 Task: Add Neptune Foods 16/20 Farm Frozen Cooked Shrimp to the cart.
Action: Mouse pressed left at (18, 104)
Screenshot: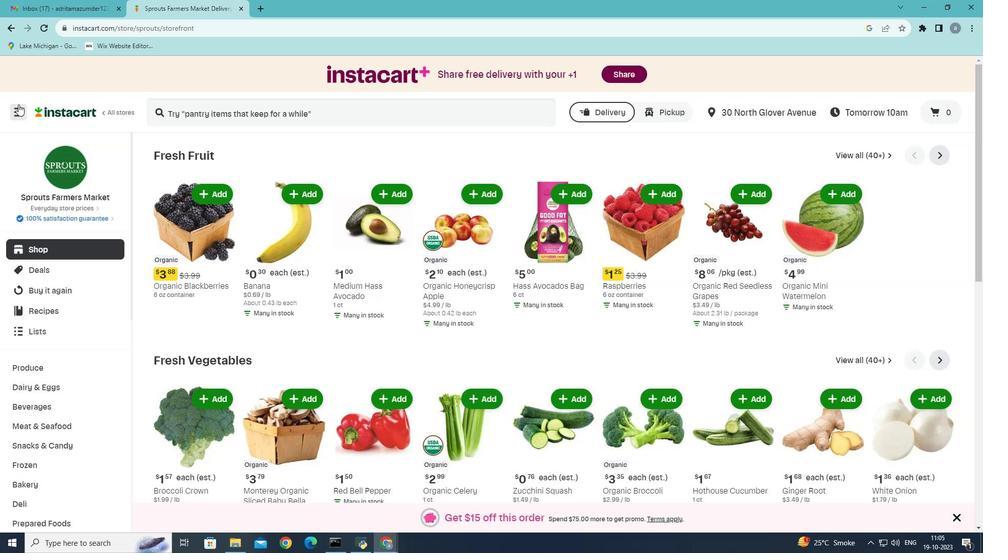 
Action: Mouse moved to (56, 301)
Screenshot: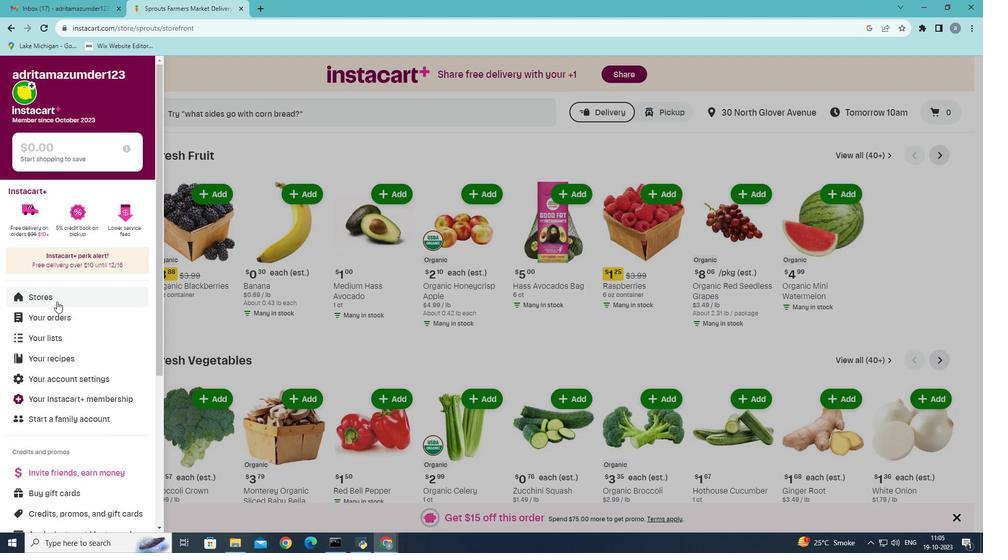 
Action: Mouse pressed left at (56, 301)
Screenshot: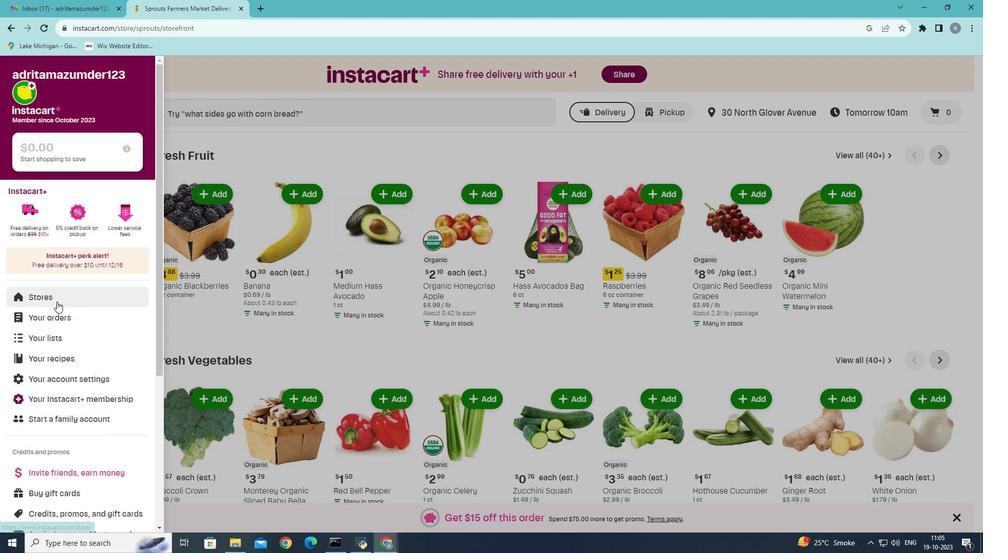
Action: Mouse moved to (246, 110)
Screenshot: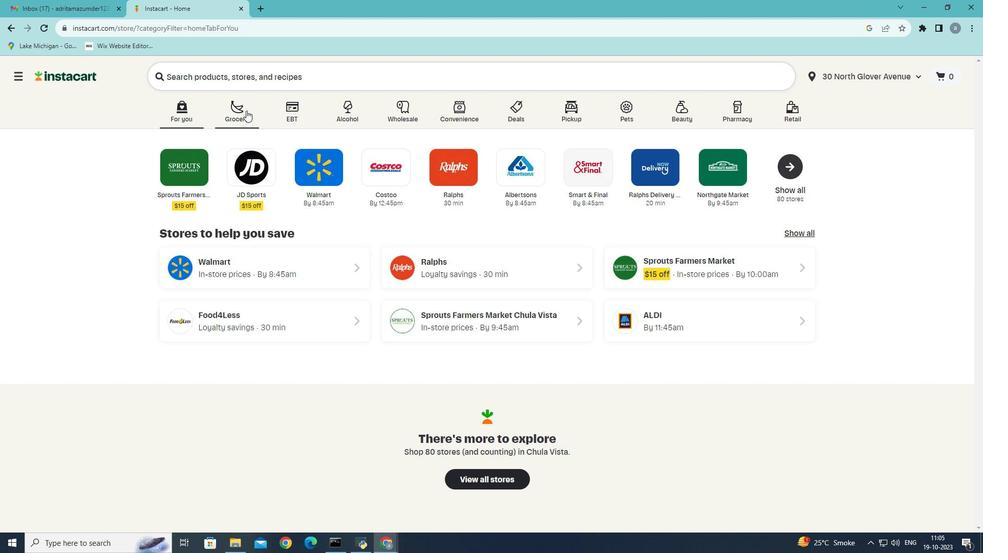 
Action: Mouse pressed left at (246, 110)
Screenshot: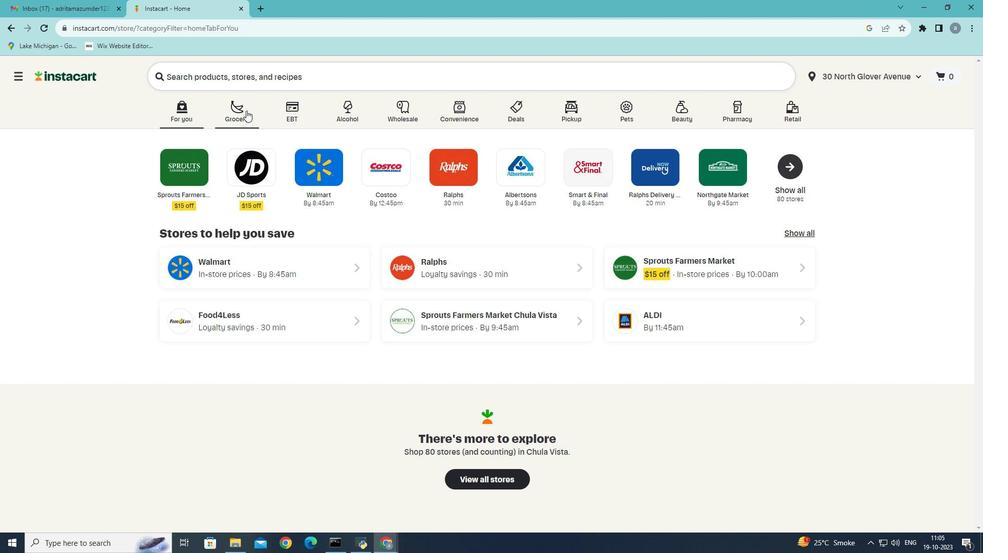 
Action: Mouse moved to (241, 297)
Screenshot: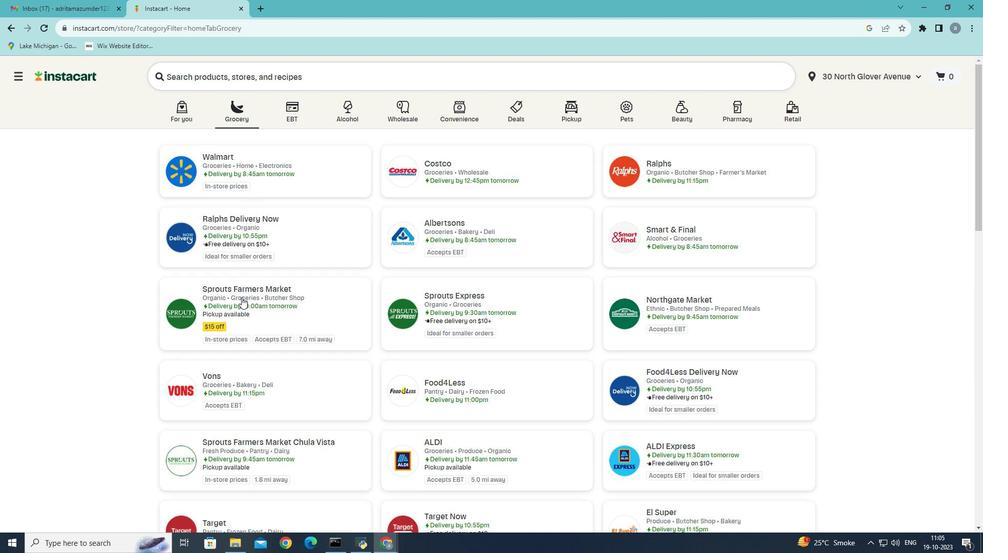 
Action: Mouse pressed left at (241, 297)
Screenshot: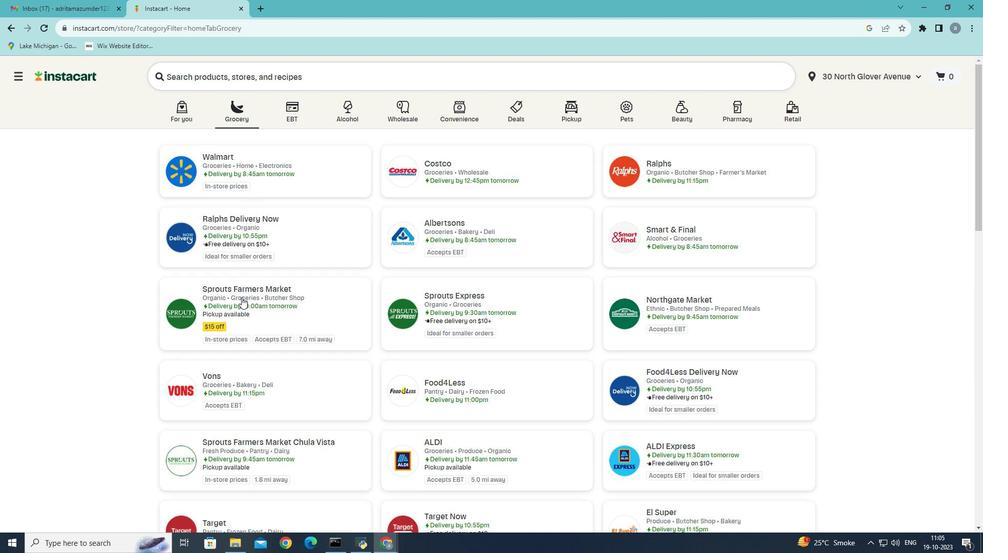 
Action: Mouse moved to (74, 432)
Screenshot: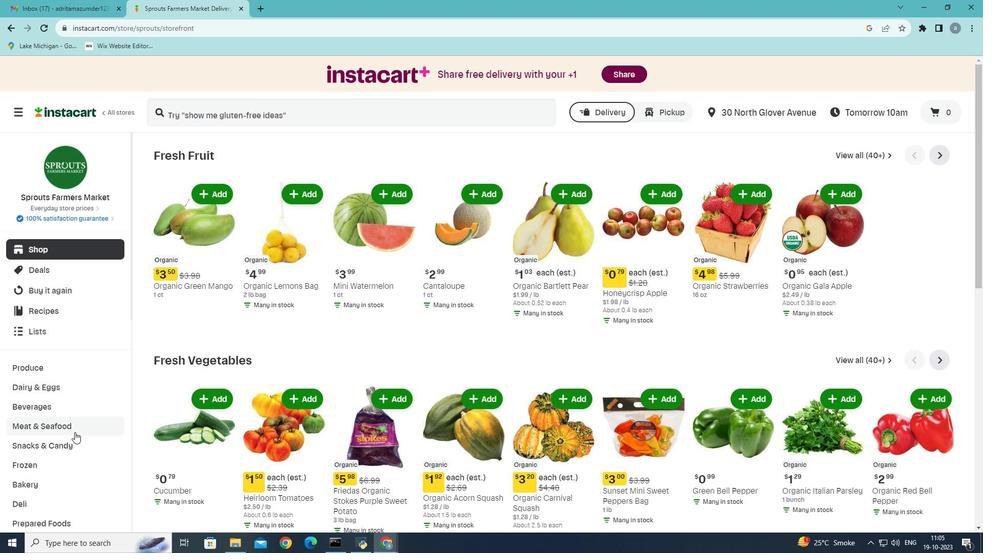 
Action: Mouse pressed left at (74, 432)
Screenshot: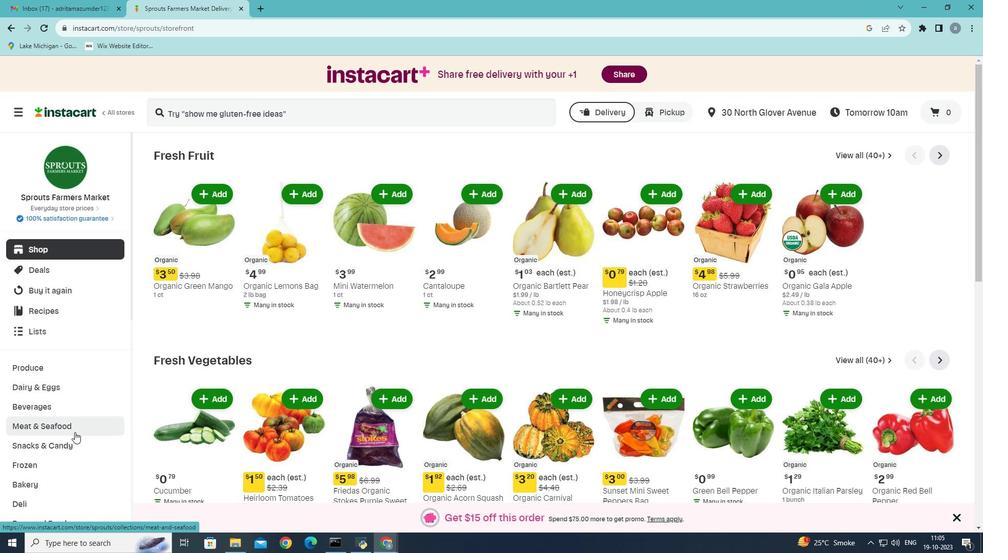 
Action: Mouse moved to (451, 179)
Screenshot: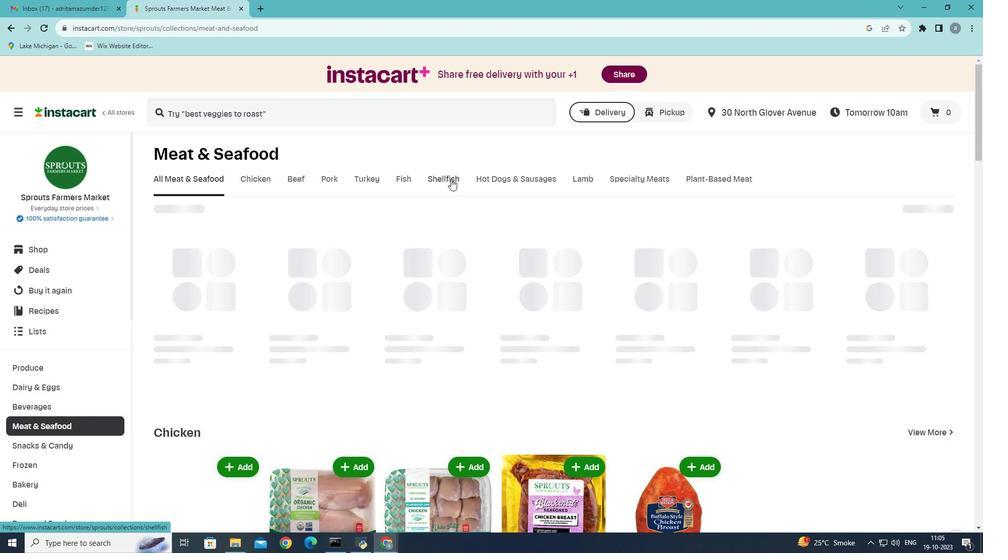 
Action: Mouse pressed left at (451, 179)
Screenshot: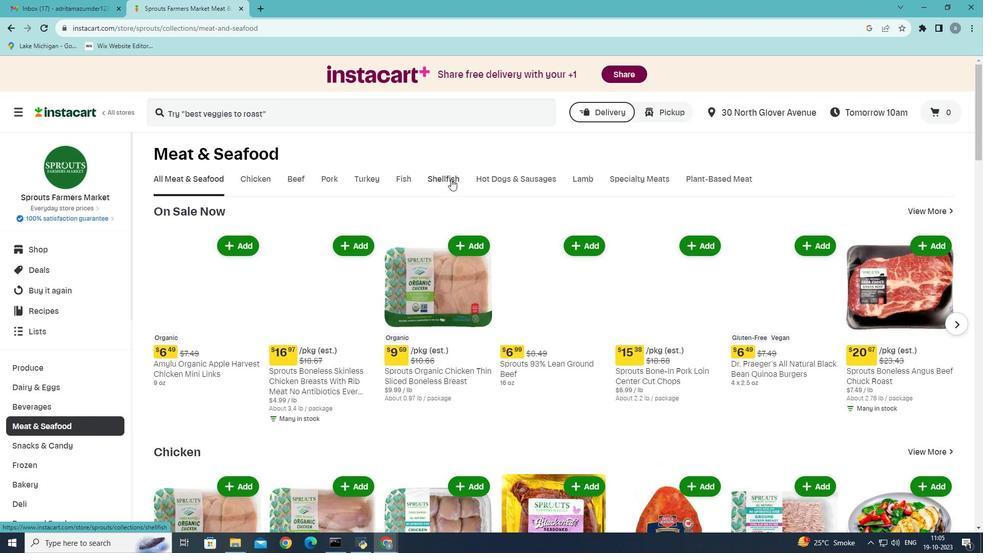 
Action: Mouse moved to (479, 232)
Screenshot: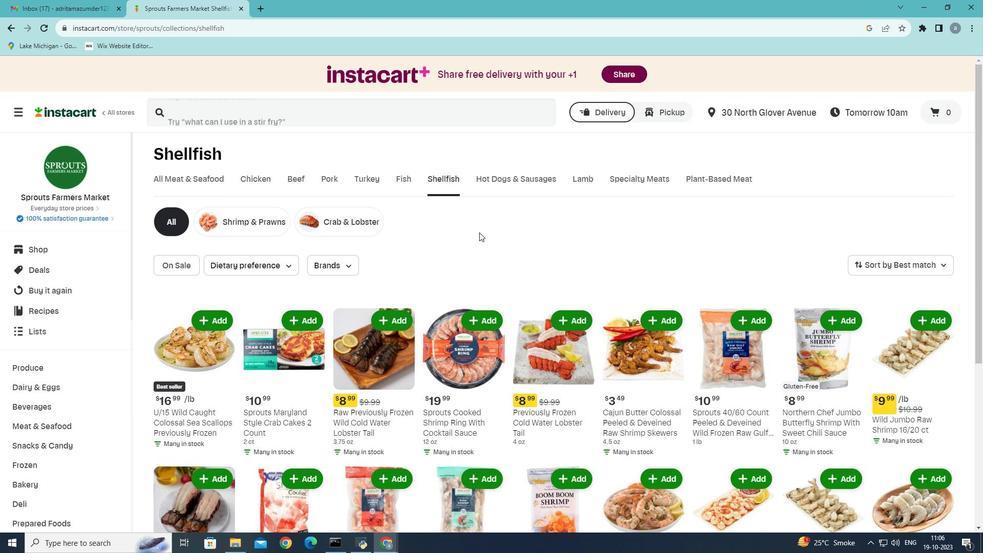
Action: Mouse scrolled (479, 231) with delta (0, 0)
Screenshot: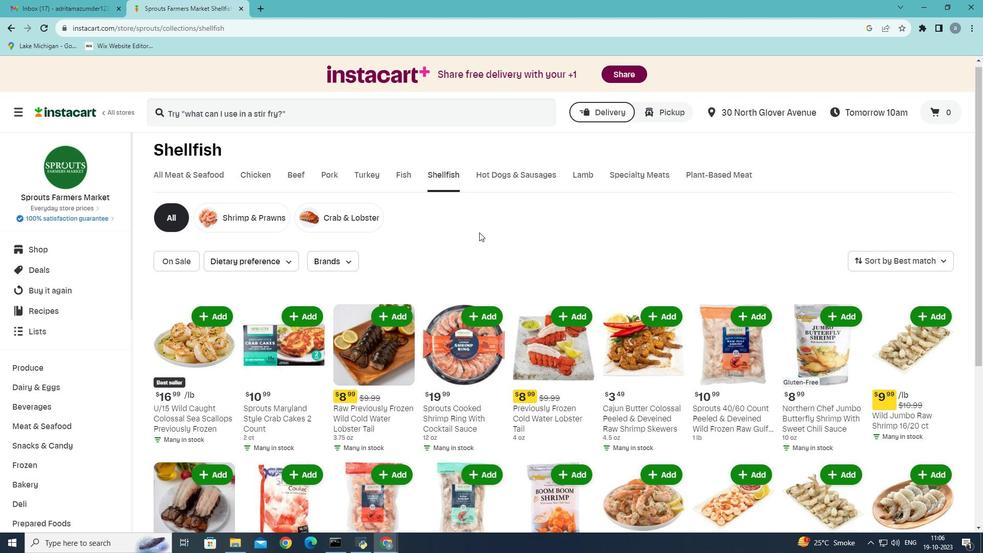
Action: Mouse scrolled (479, 231) with delta (0, 0)
Screenshot: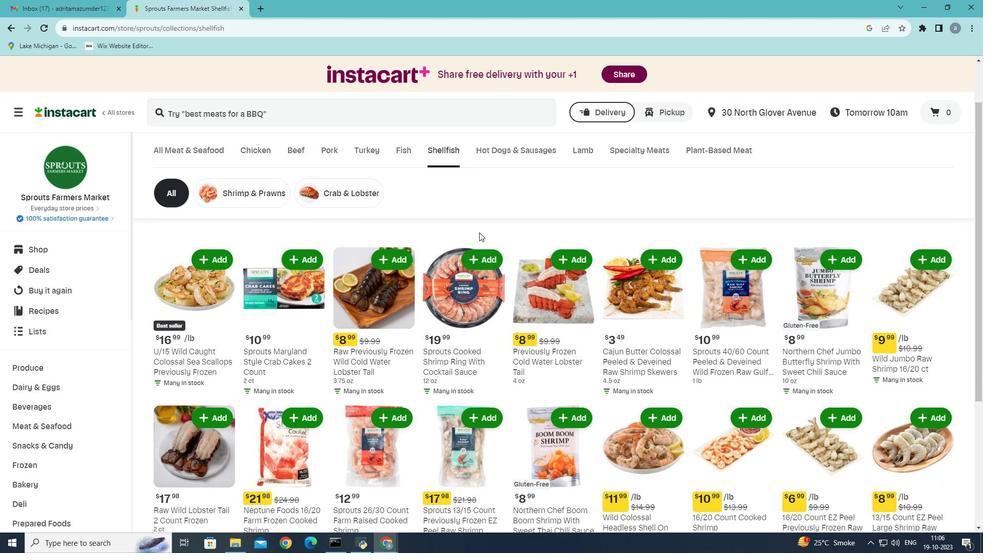 
Action: Mouse moved to (484, 230)
Screenshot: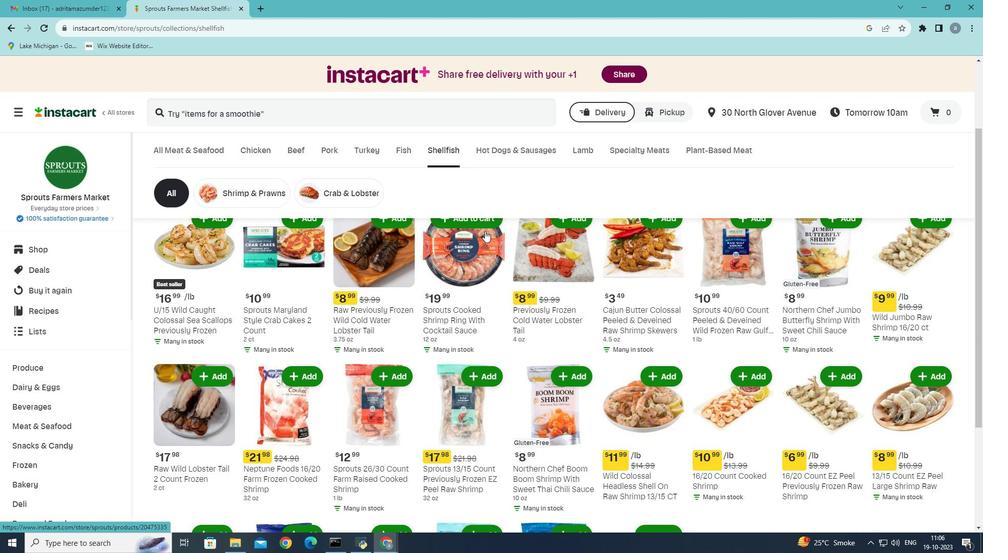 
Action: Mouse scrolled (484, 230) with delta (0, 0)
Screenshot: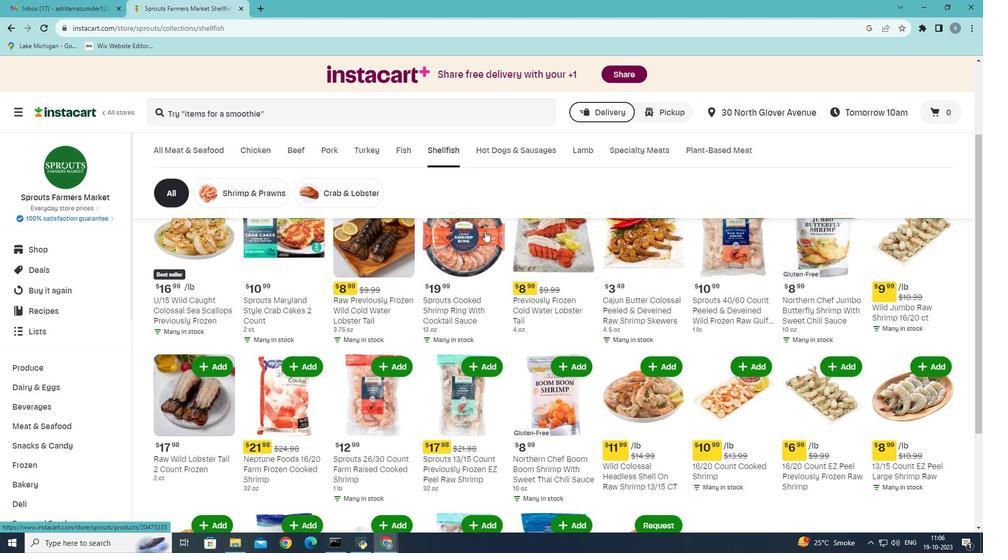 
Action: Mouse scrolled (484, 230) with delta (0, 0)
Screenshot: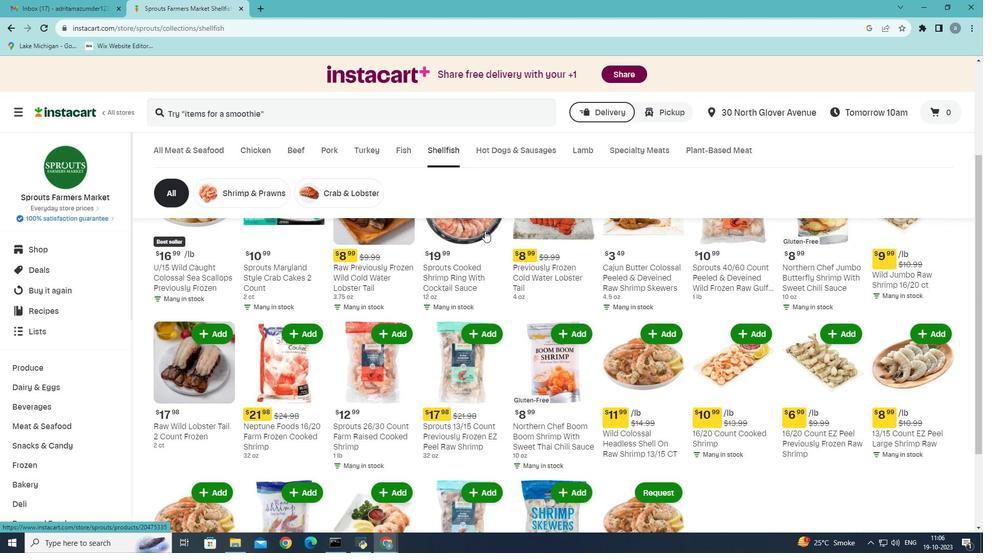 
Action: Mouse moved to (303, 275)
Screenshot: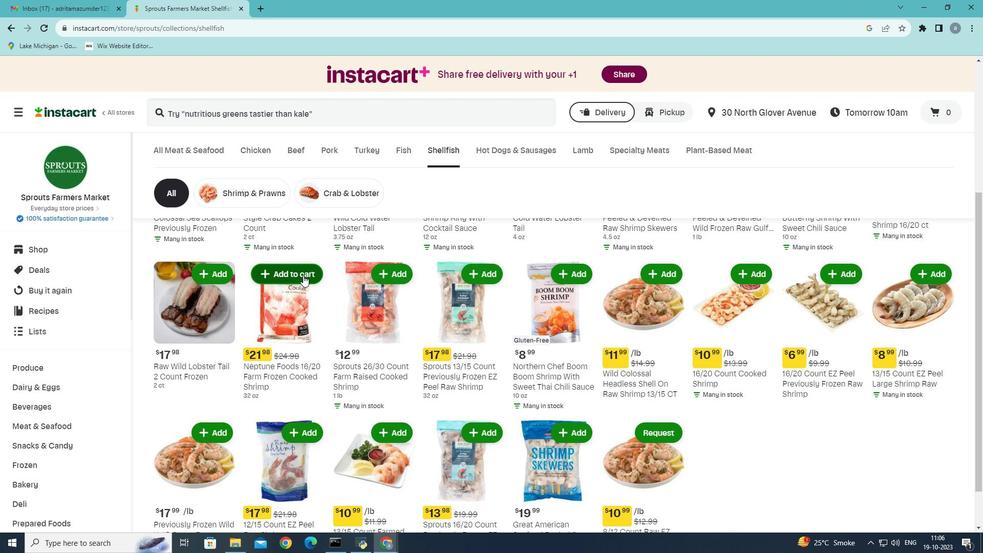 
Action: Mouse pressed left at (303, 275)
Screenshot: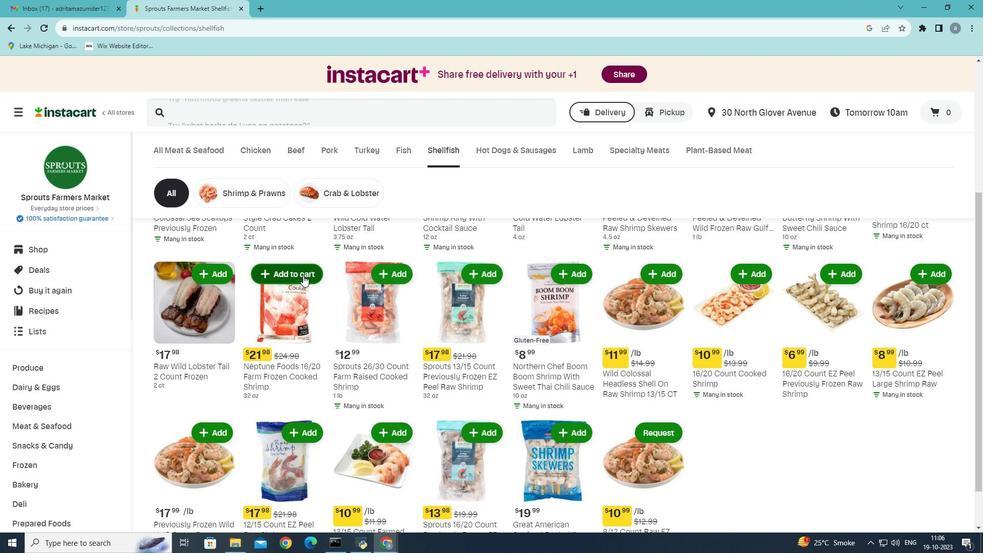 
